 Task: Create New Vendor with Vendor Name: Office Zone, Billing Address Line1: 806 Tanglewood Circle, Billing Address Line2: Spring Valley, Billing Address Line3: NY 10973
Action: Mouse moved to (186, 42)
Screenshot: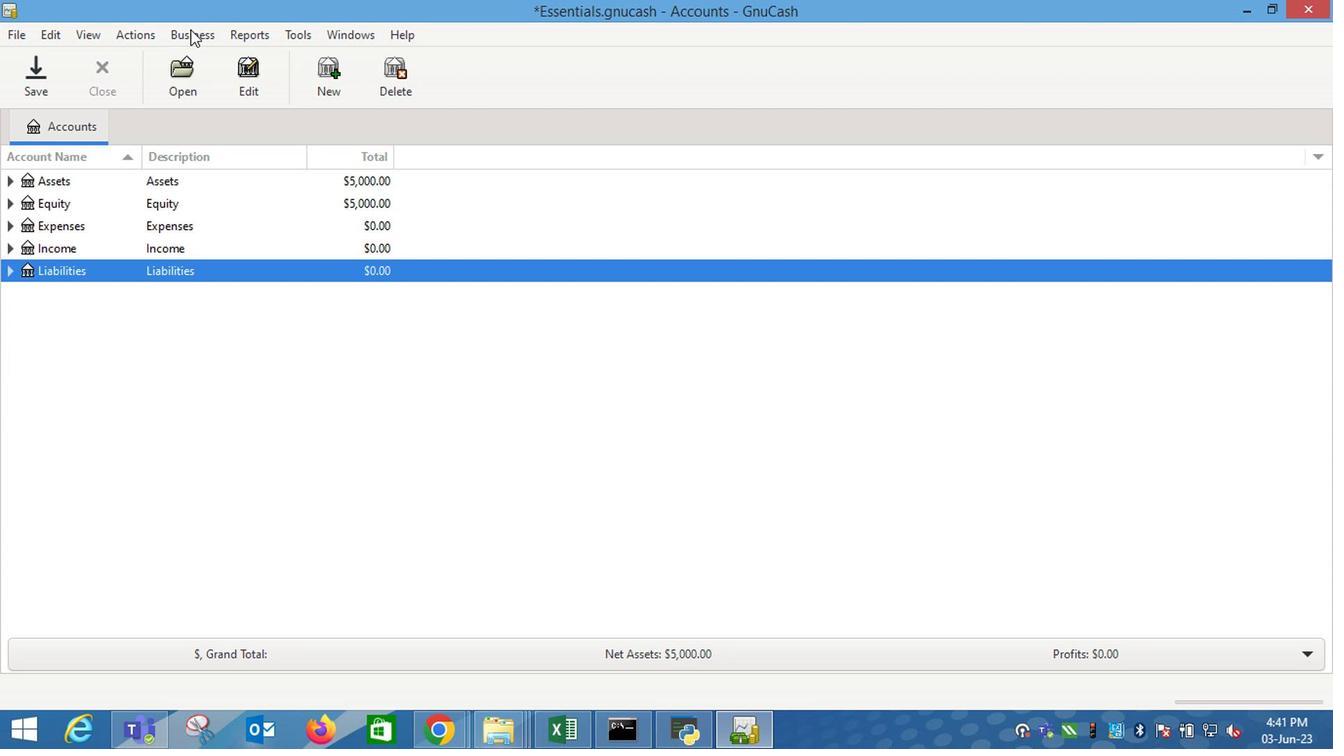 
Action: Mouse pressed left at (186, 42)
Screenshot: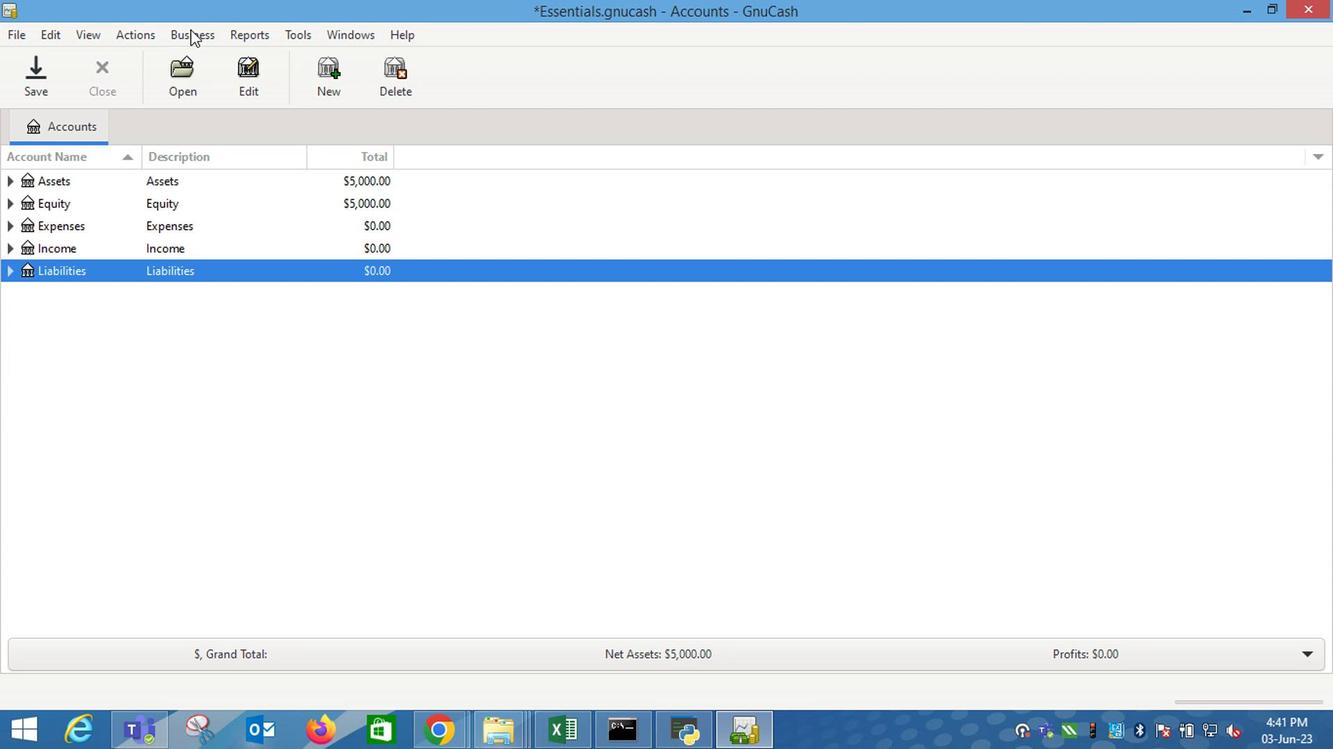 
Action: Mouse moved to (404, 119)
Screenshot: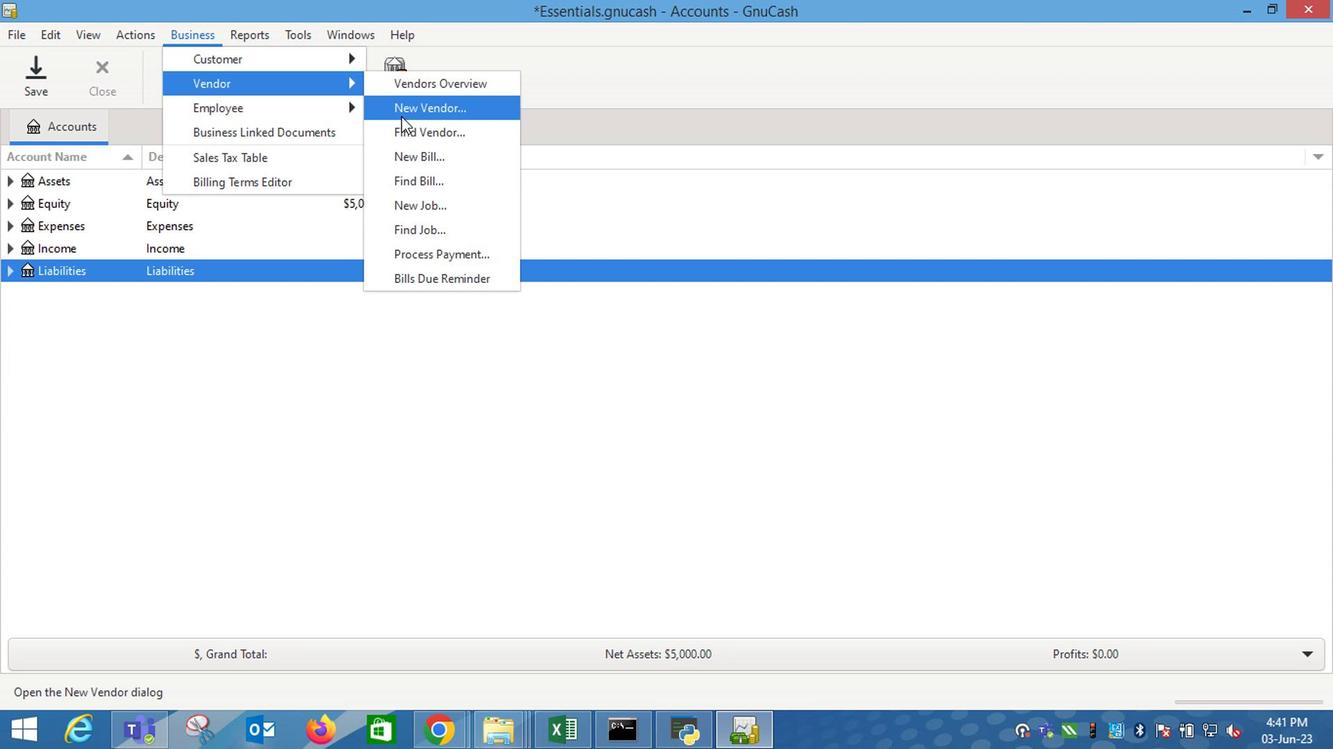 
Action: Mouse pressed left at (404, 119)
Screenshot: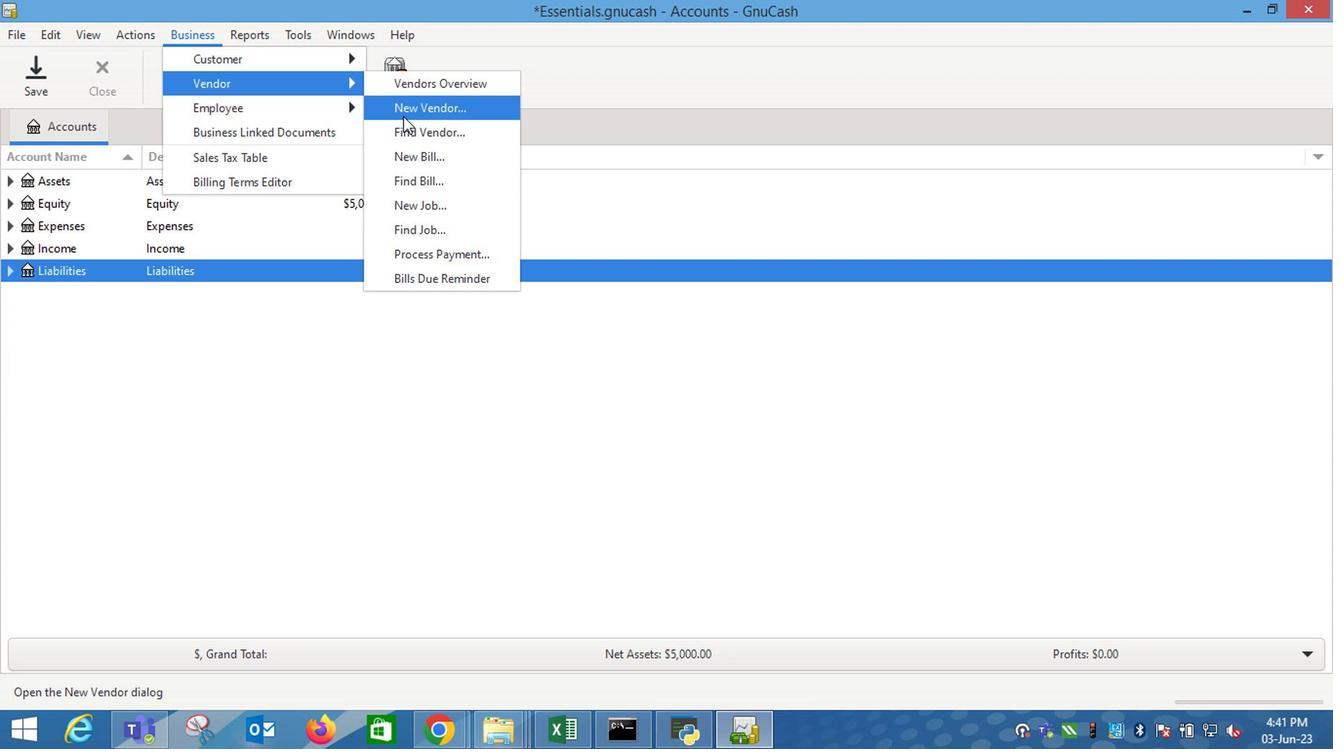 
Action: Mouse moved to (1041, 303)
Screenshot: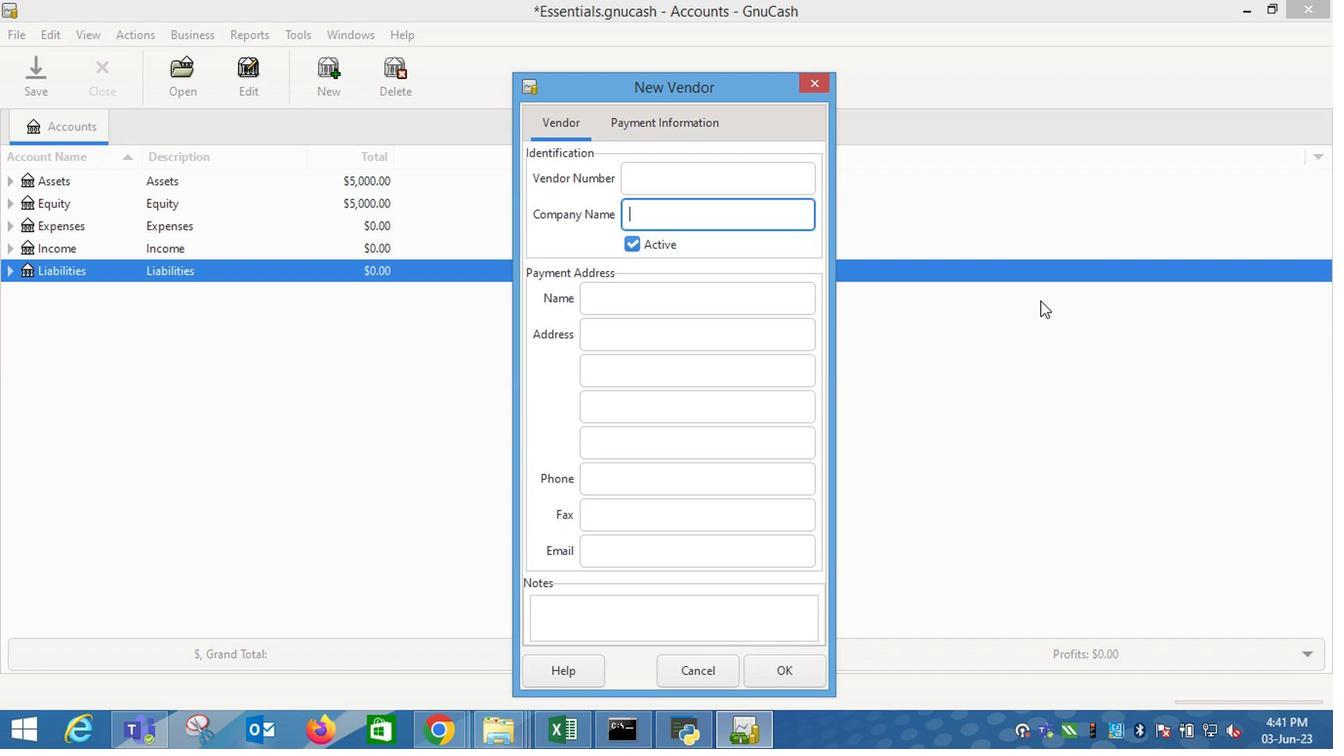 
Action: Key pressed <Key.shift_r>Office<Key.space><Key.shift_r>Zone<Key.tab><Key.tab><Key.tab>806<Key.space><Key.shift_r>Tanglewood<Key.space><Key.shift_r>Circle<Key.tab><Key.tab><Key.shift><Key.tab><Key.shift_r>Spring<Key.space><Key.shift_r>Valley<Key.tab><Key.shift_r>NY<Key.space>10973
Screenshot: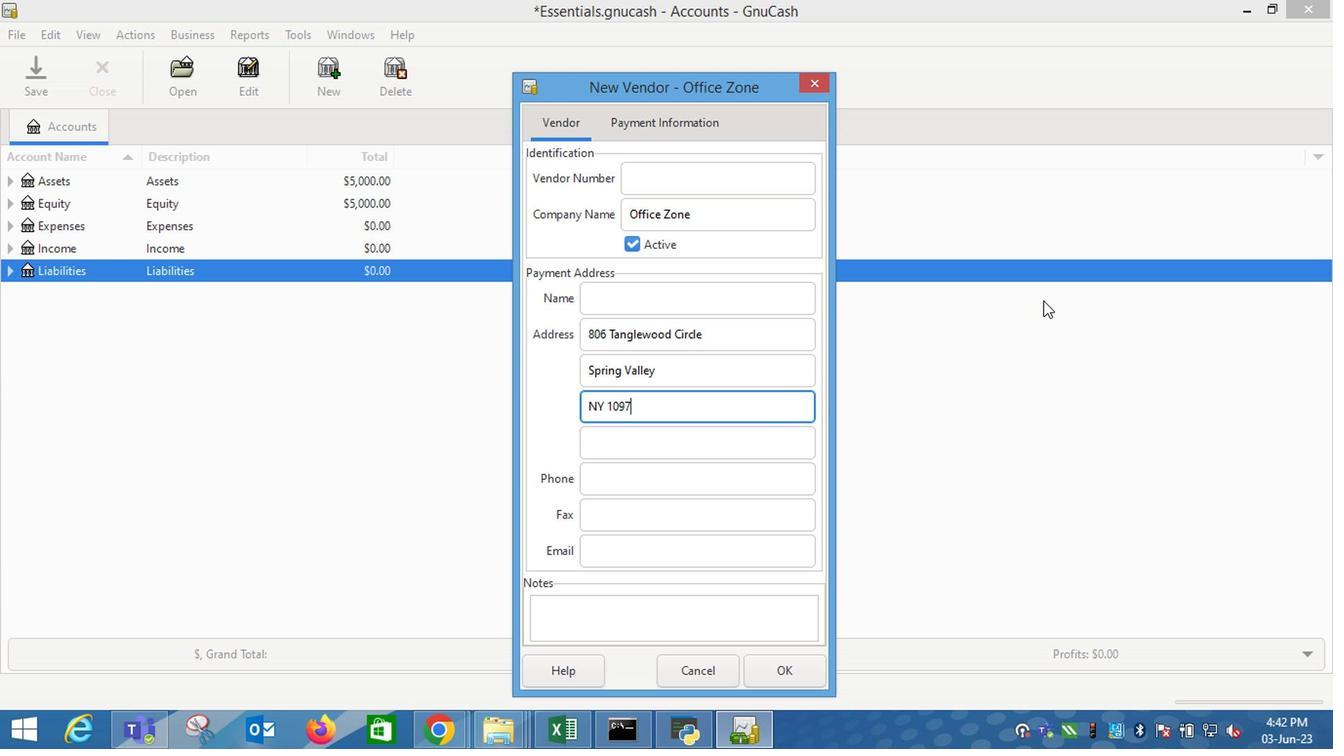 
Action: Mouse moved to (717, 136)
Screenshot: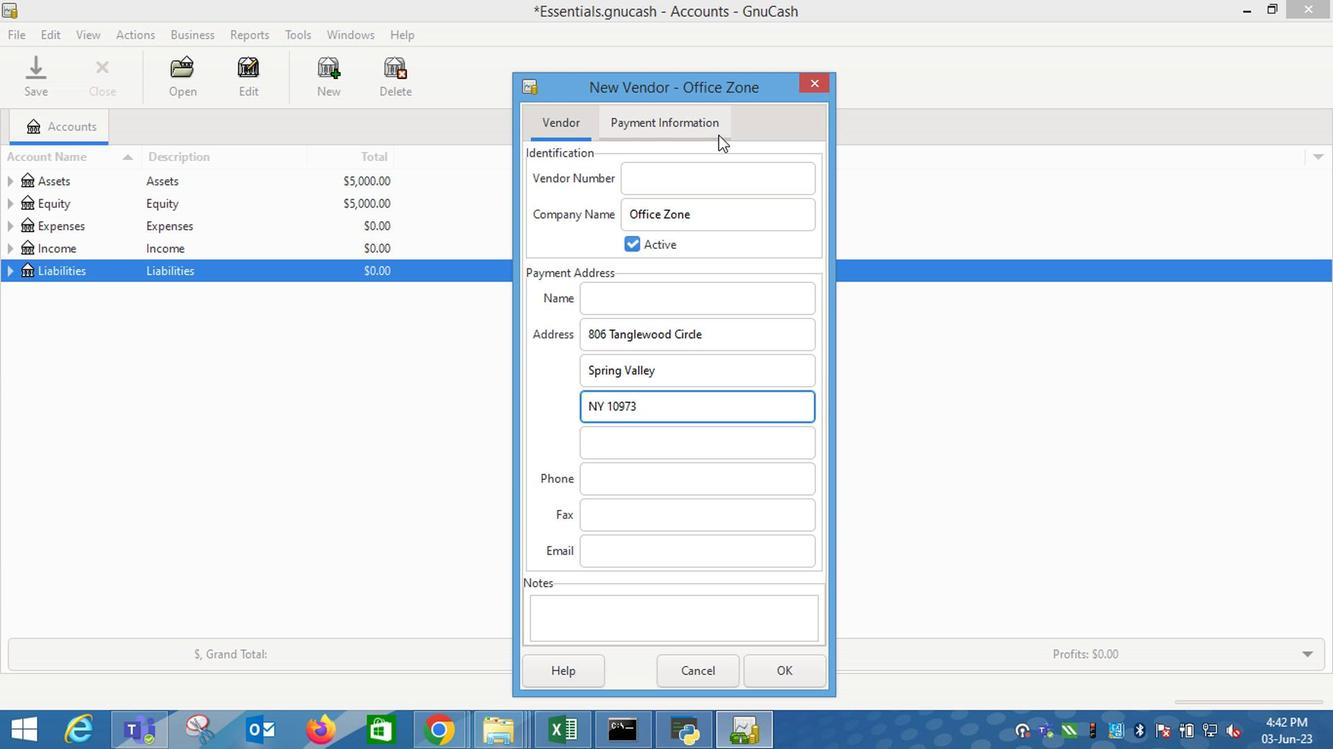 
Action: Mouse pressed left at (717, 136)
Screenshot: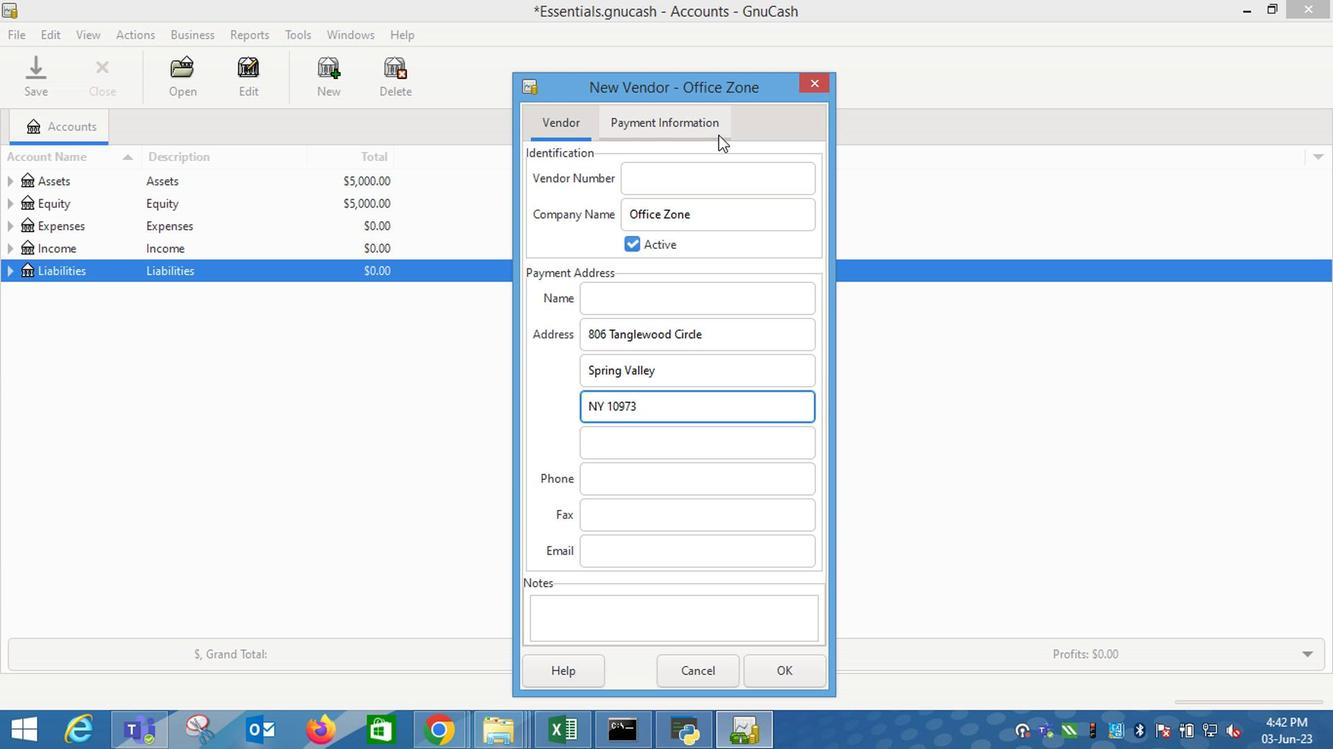 
Action: Mouse moved to (778, 666)
Screenshot: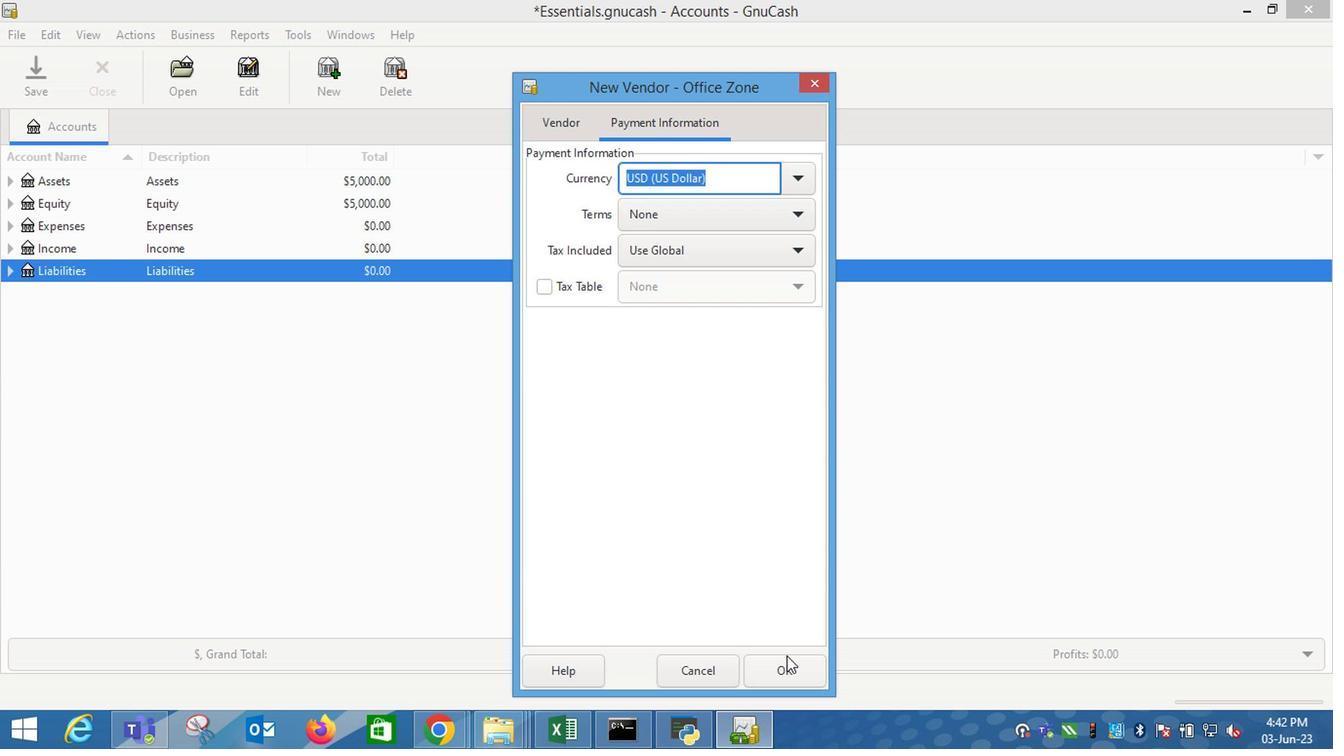 
Action: Mouse pressed left at (778, 666)
Screenshot: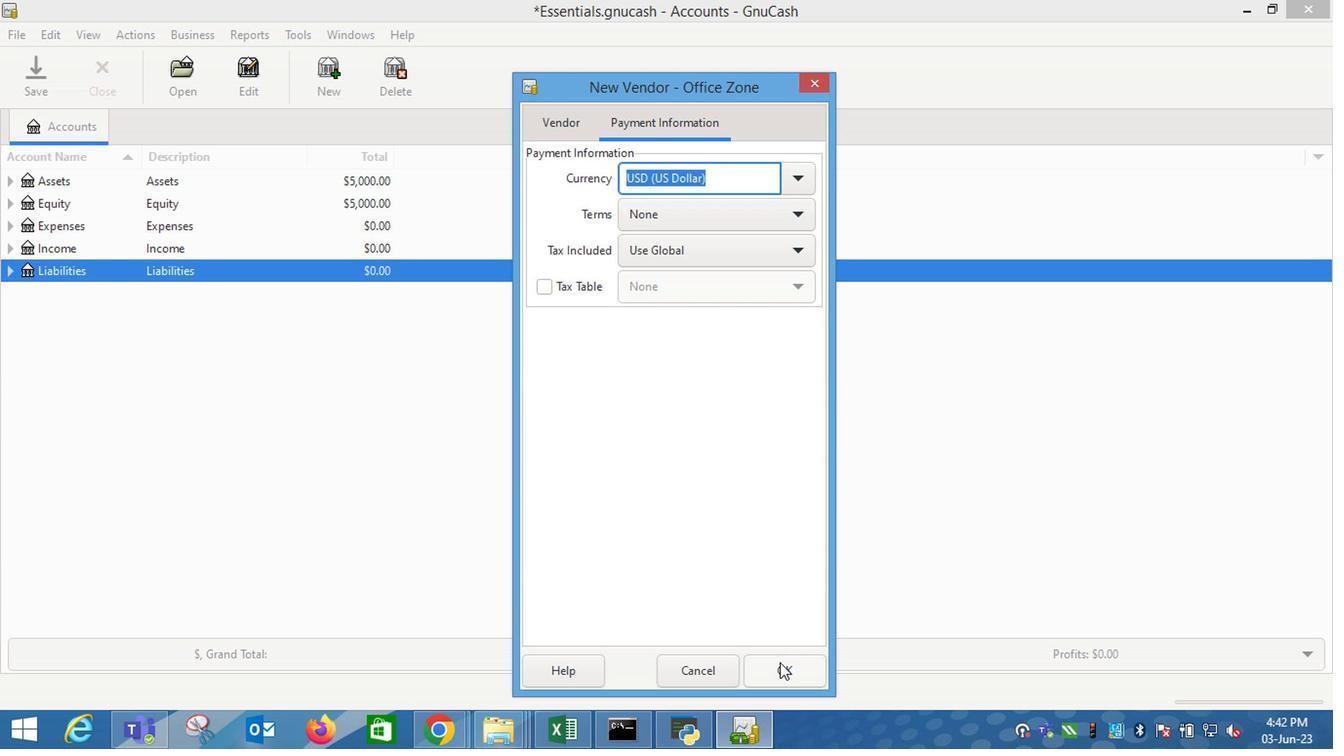 
